 Task: Create a due date automation trigger when advanced on, on the wednesday before a card is due add checklist without checklist at 11:00 AM.
Action: Mouse moved to (1177, 85)
Screenshot: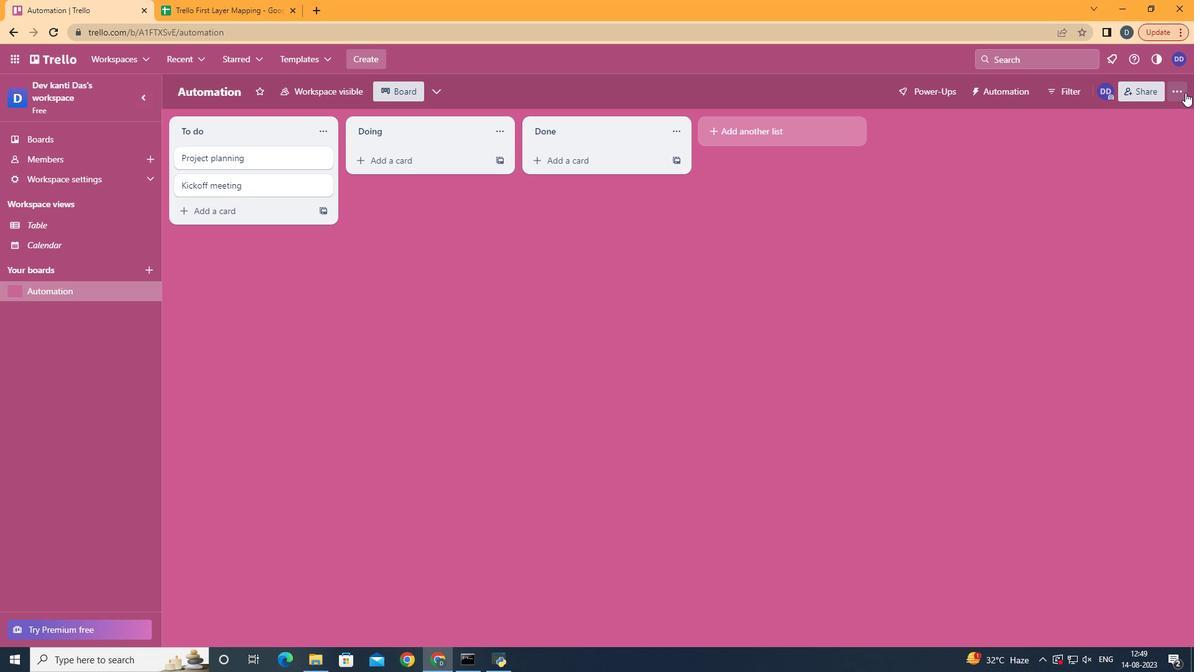 
Action: Mouse pressed left at (1177, 85)
Screenshot: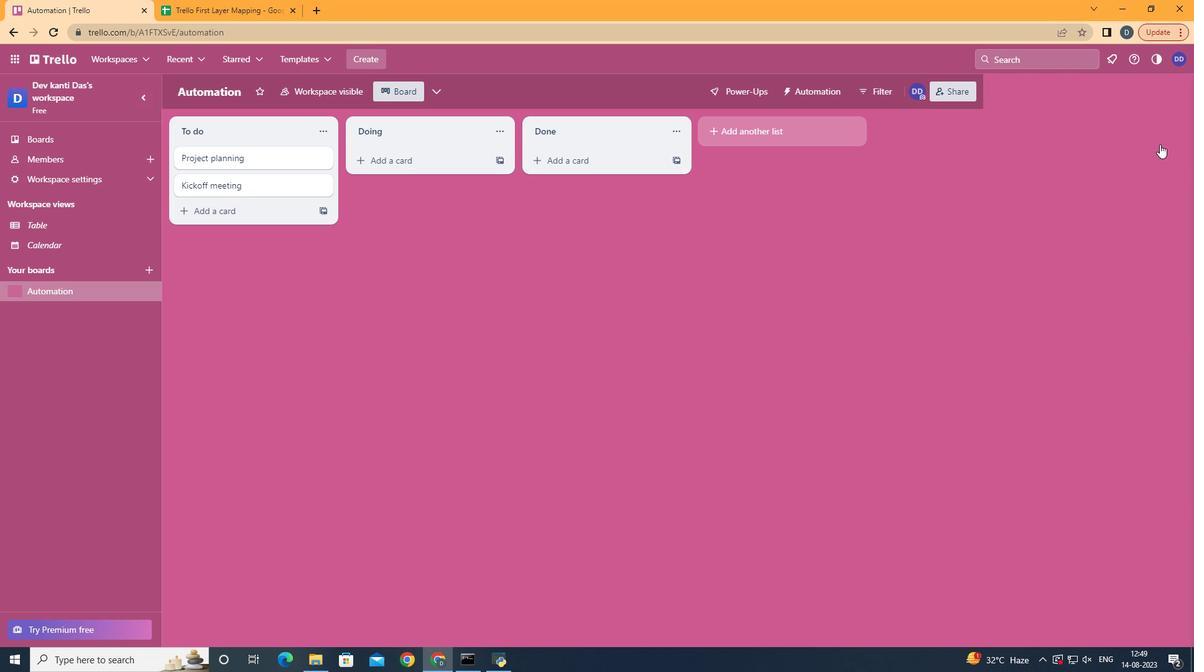 
Action: Mouse moved to (1057, 273)
Screenshot: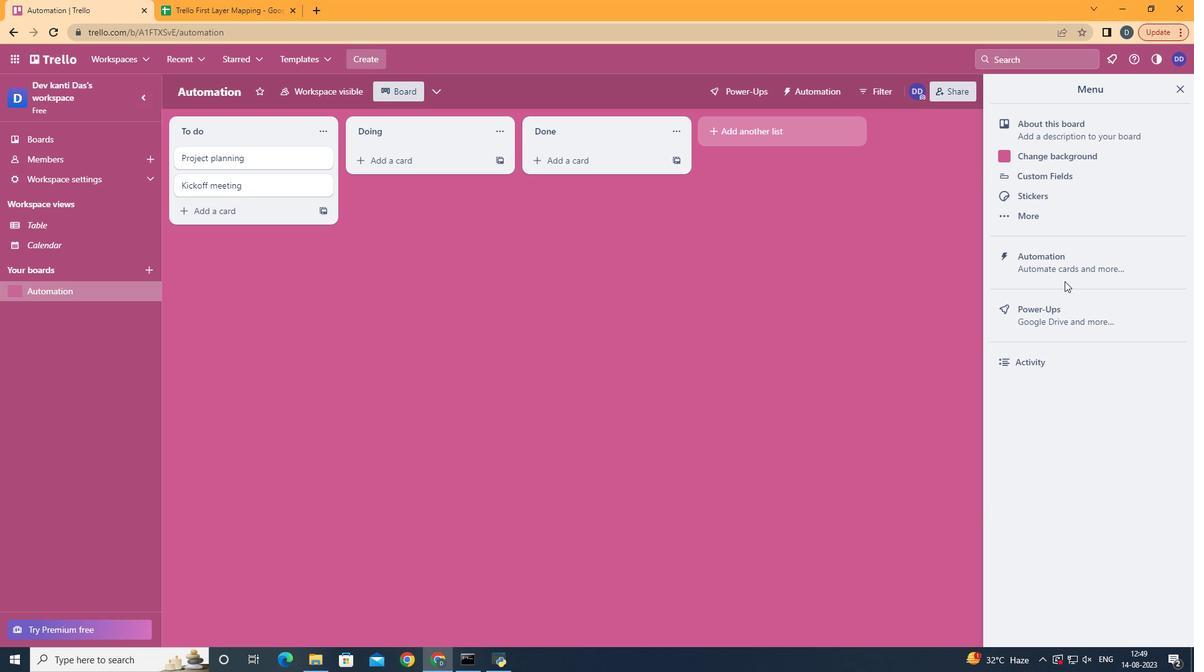 
Action: Mouse pressed left at (1057, 273)
Screenshot: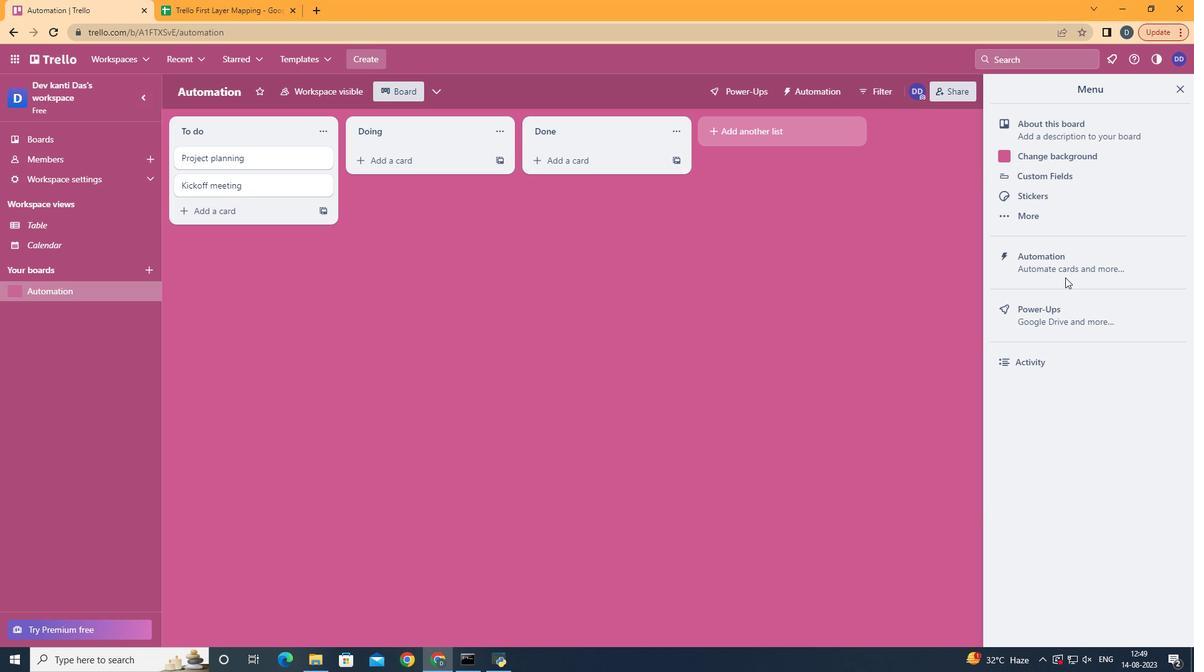 
Action: Mouse moved to (1065, 256)
Screenshot: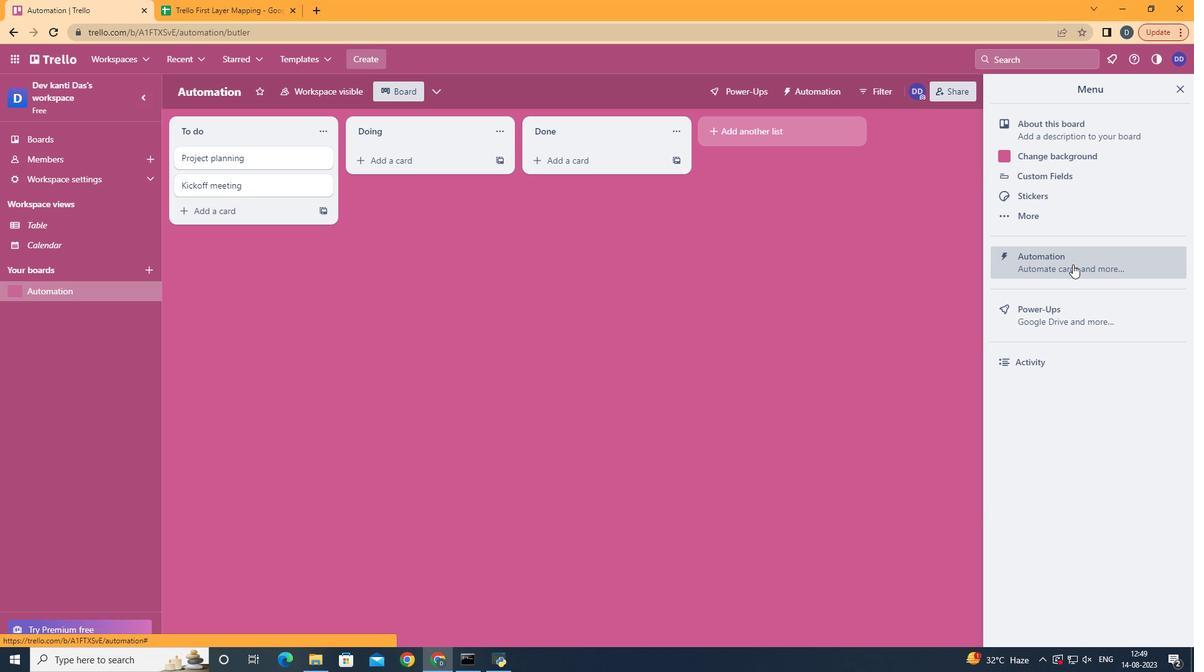 
Action: Mouse pressed left at (1065, 256)
Screenshot: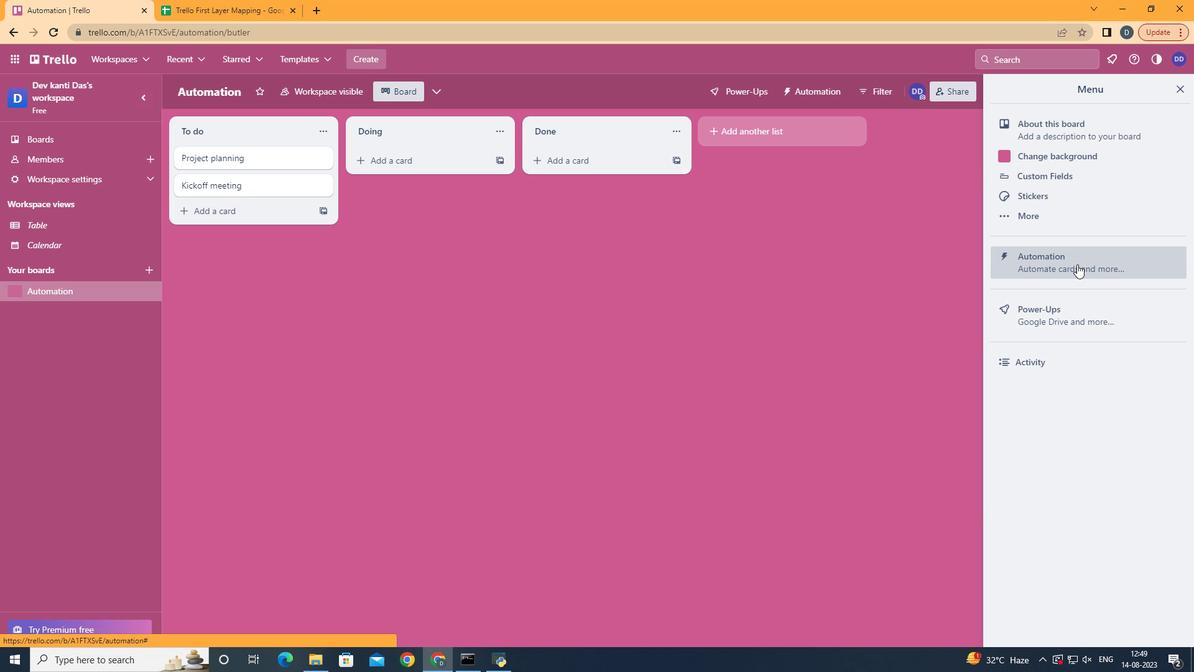 
Action: Mouse moved to (225, 251)
Screenshot: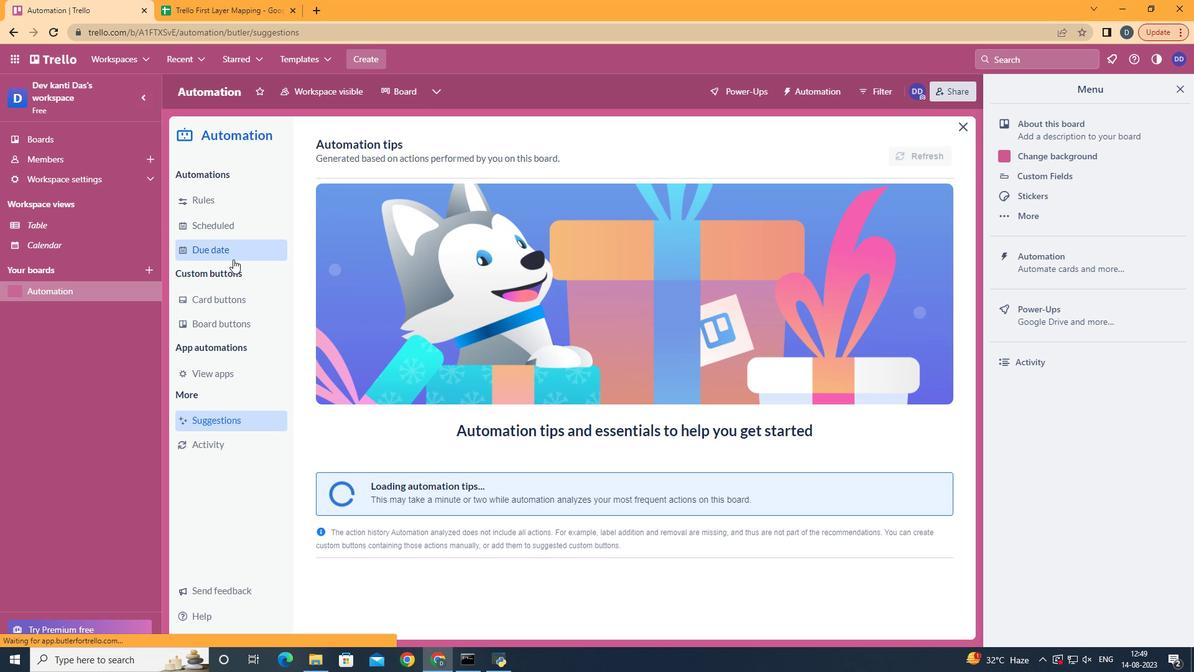 
Action: Mouse pressed left at (225, 251)
Screenshot: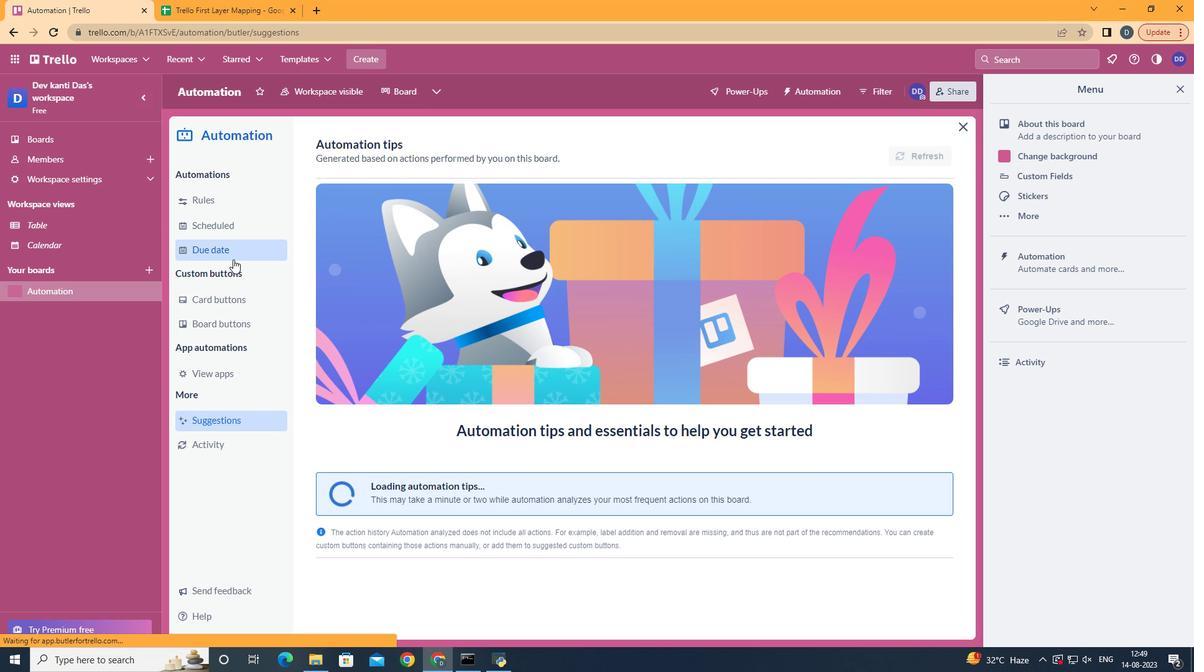 
Action: Mouse moved to (856, 143)
Screenshot: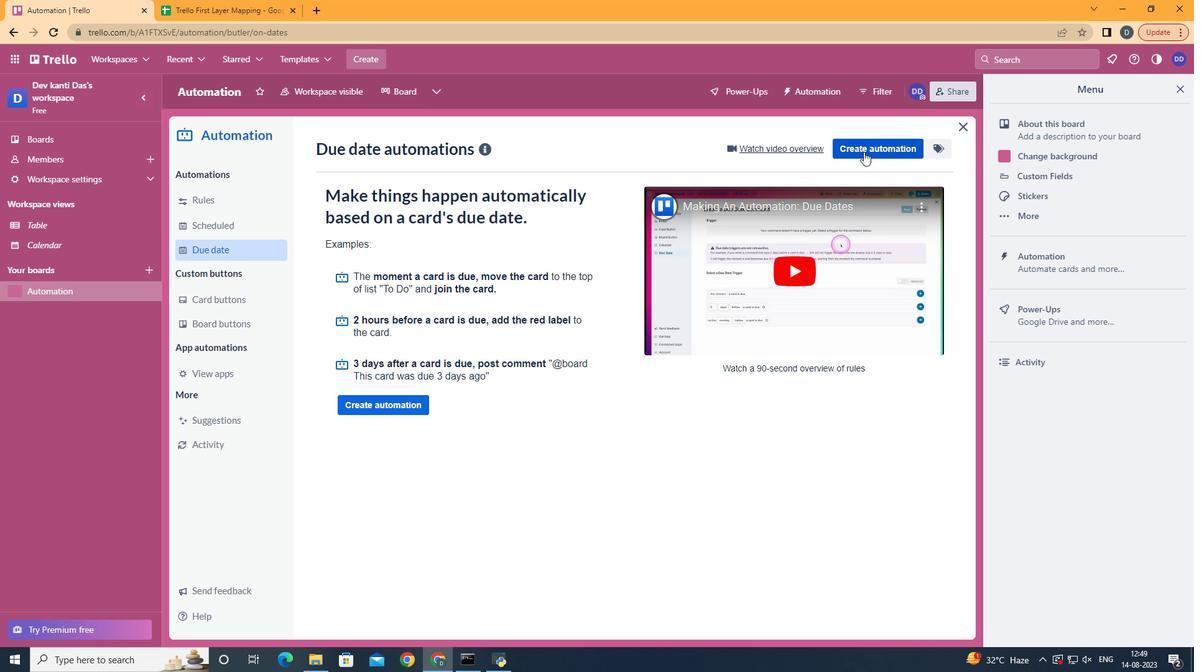 
Action: Mouse pressed left at (856, 143)
Screenshot: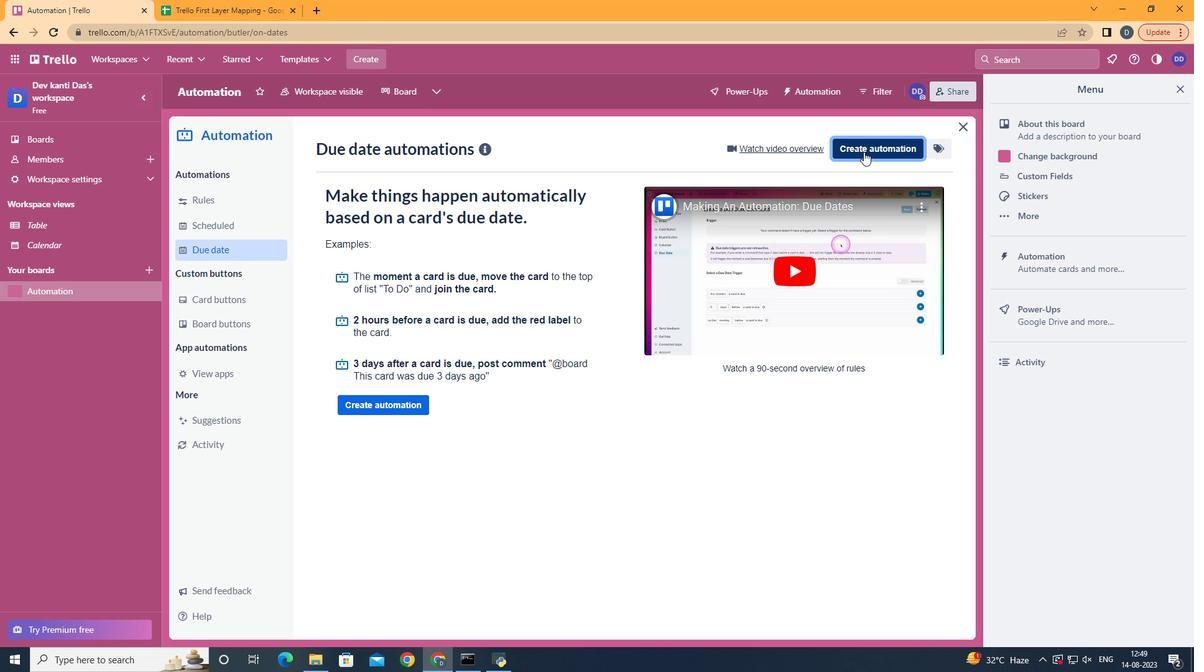 
Action: Mouse moved to (631, 263)
Screenshot: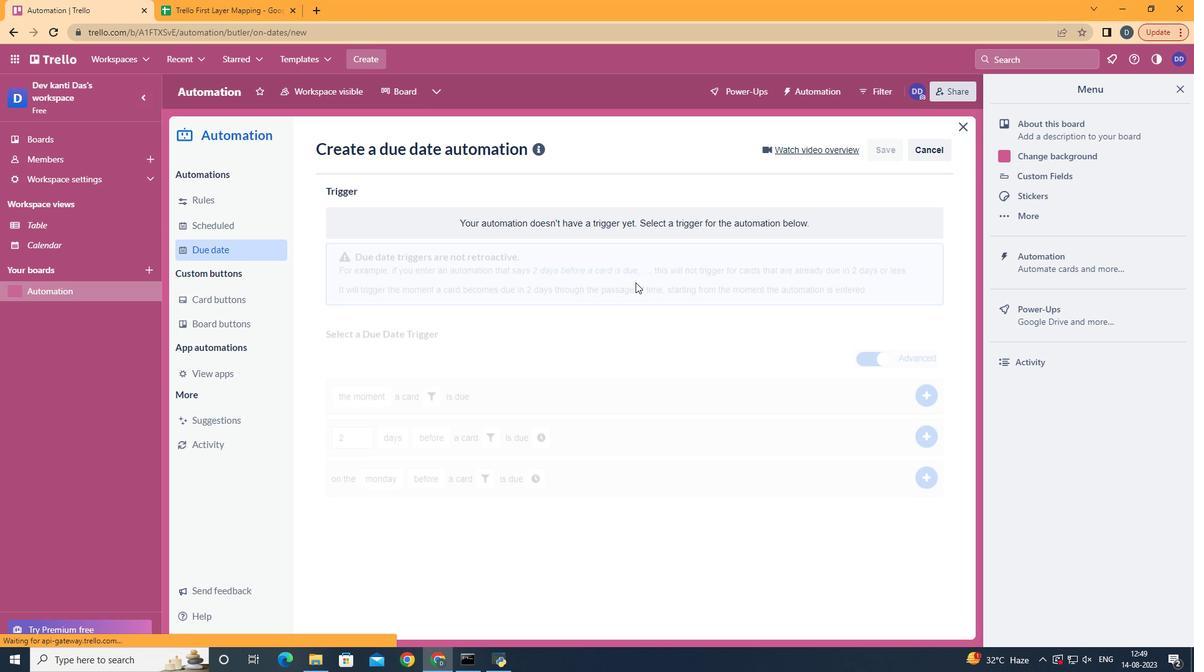 
Action: Mouse pressed left at (631, 263)
Screenshot: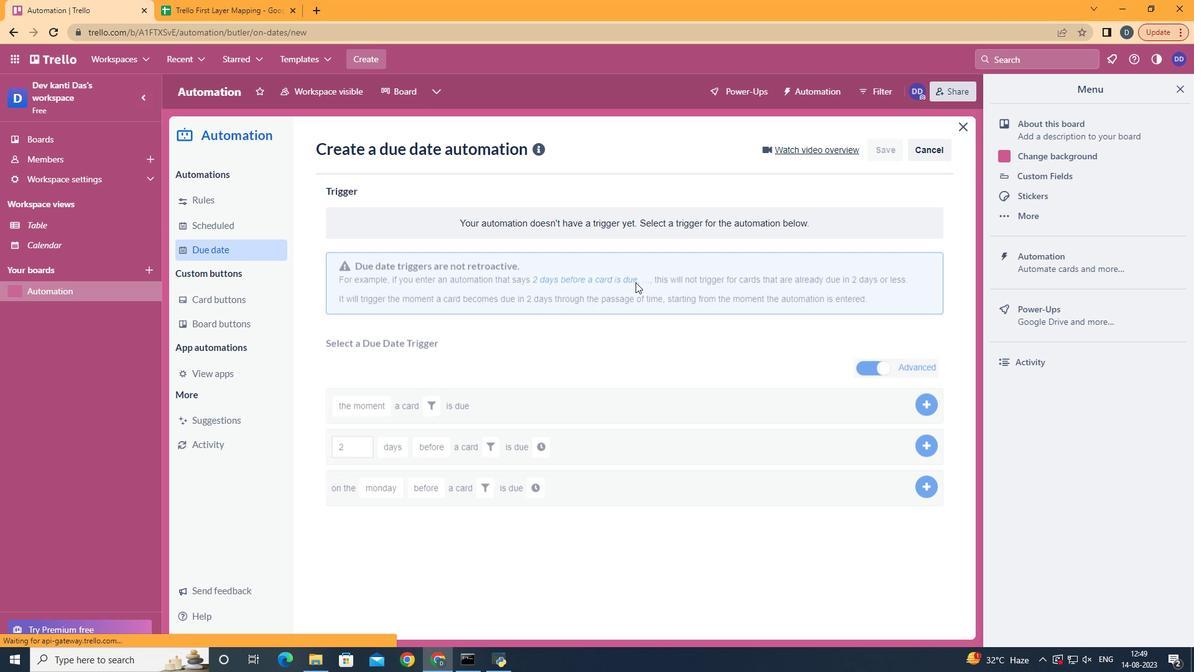 
Action: Mouse moved to (400, 369)
Screenshot: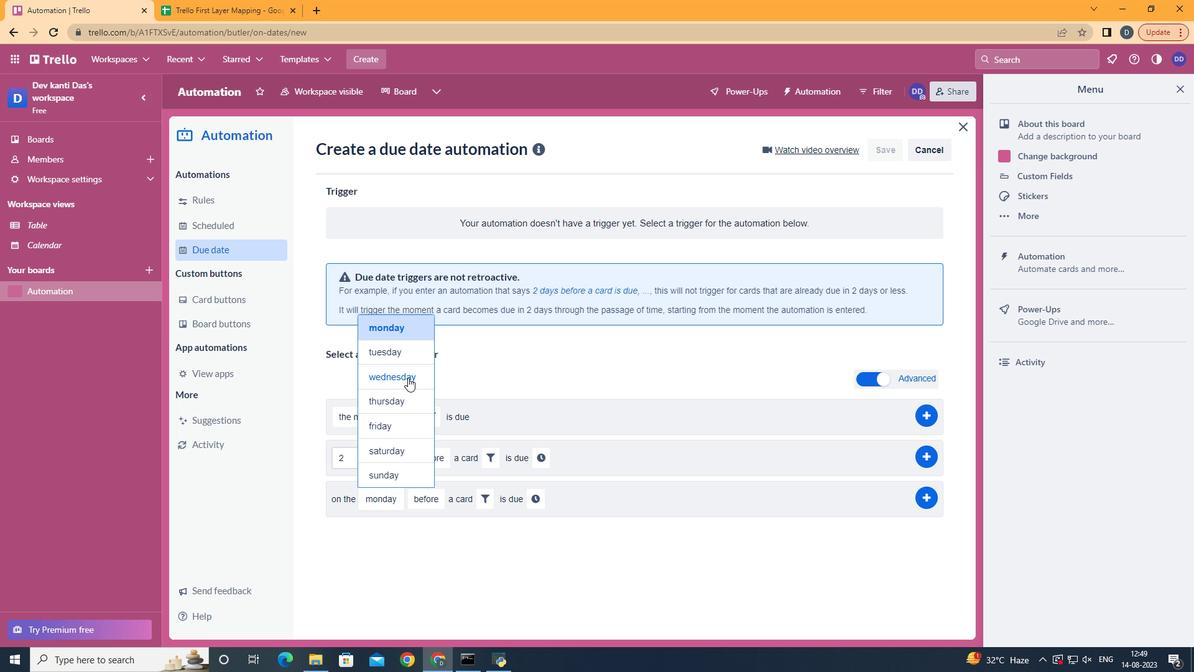 
Action: Mouse pressed left at (400, 369)
Screenshot: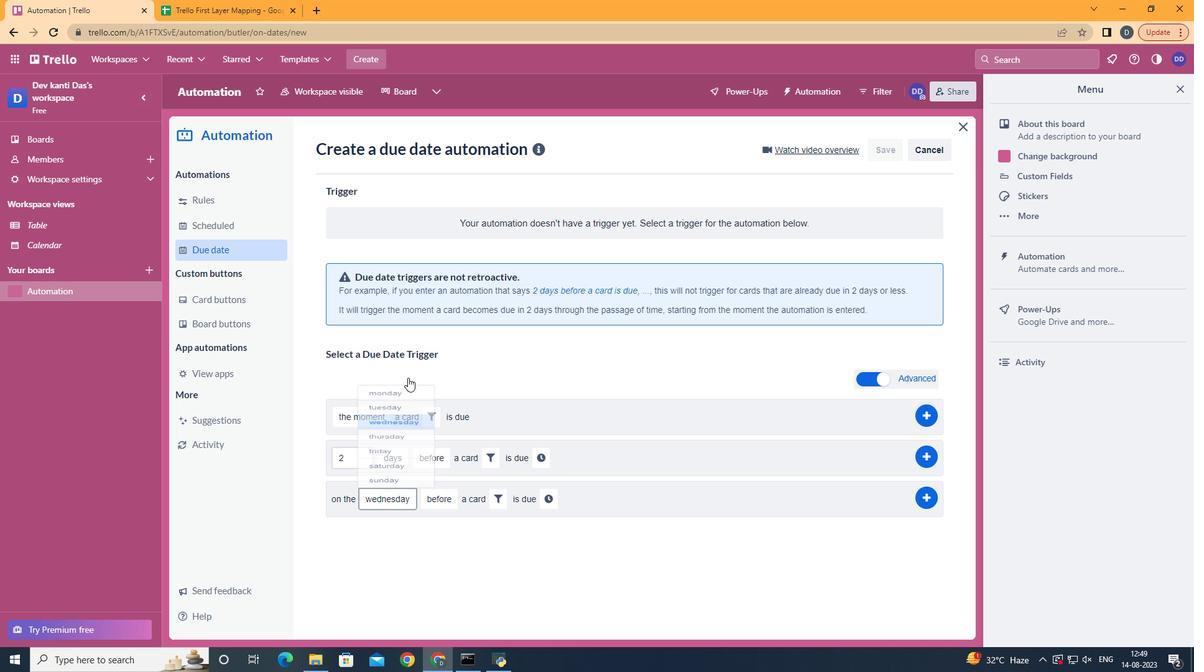 
Action: Mouse moved to (500, 492)
Screenshot: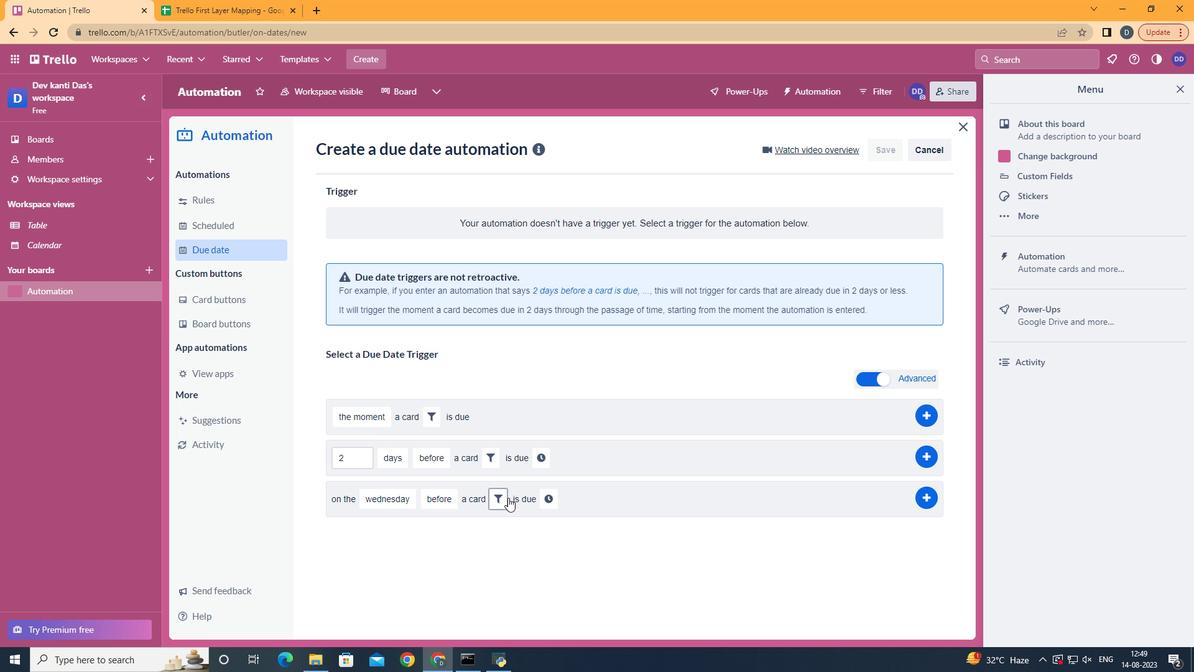 
Action: Mouse pressed left at (500, 492)
Screenshot: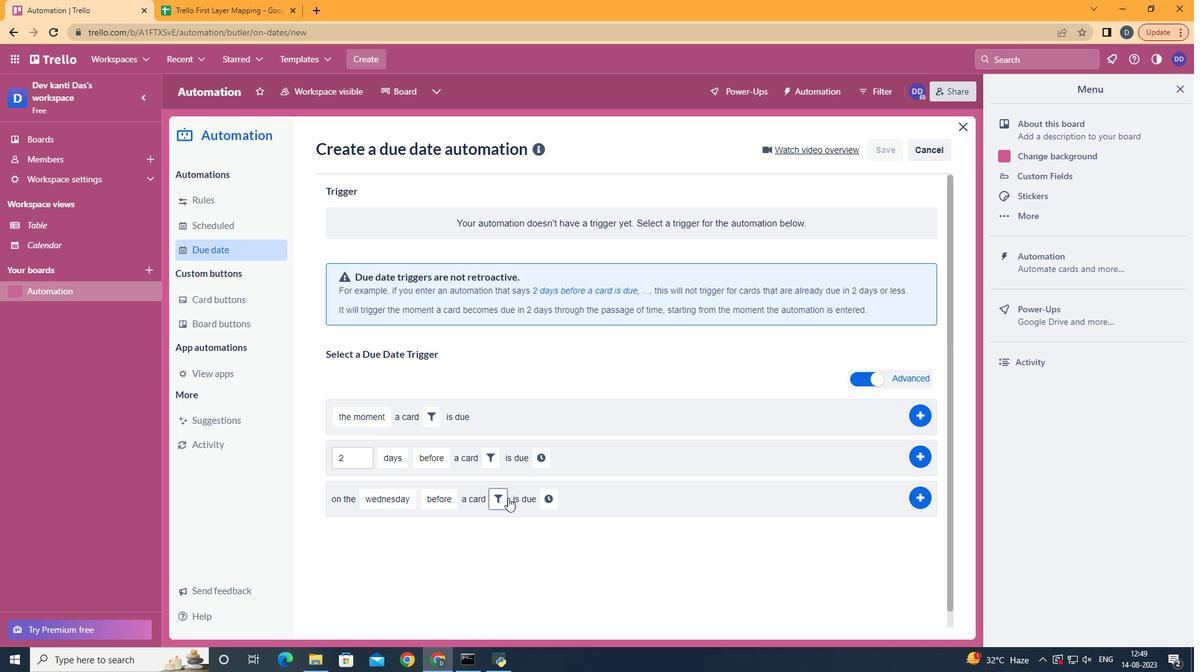 
Action: Mouse moved to (606, 528)
Screenshot: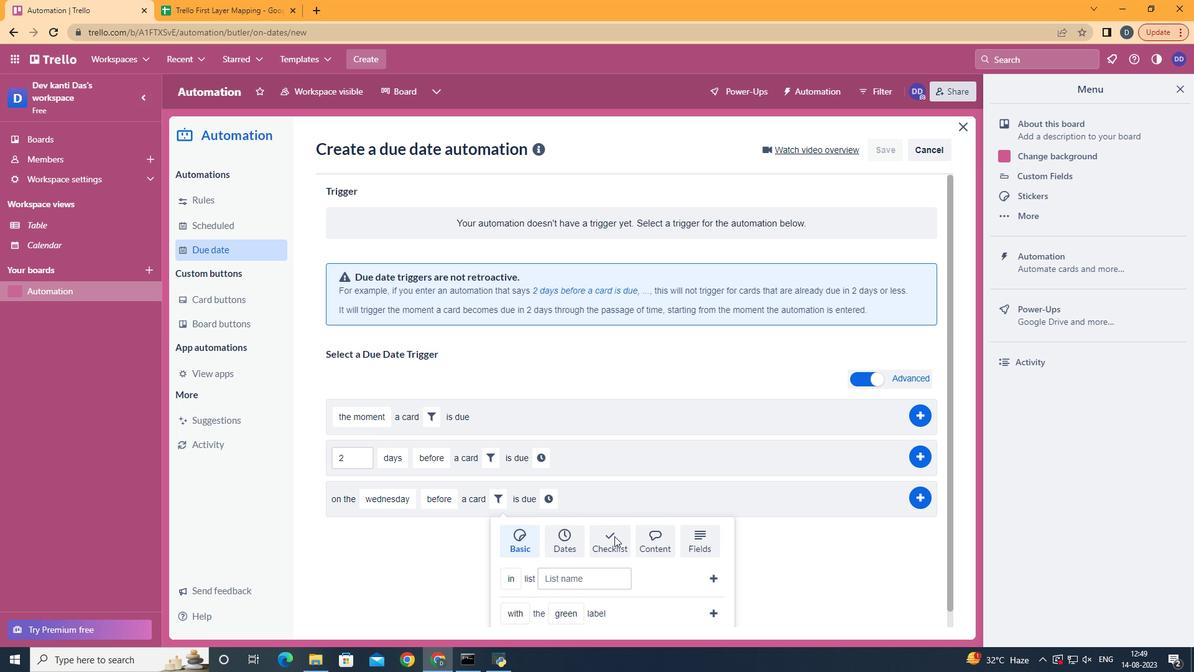 
Action: Mouse pressed left at (606, 528)
Screenshot: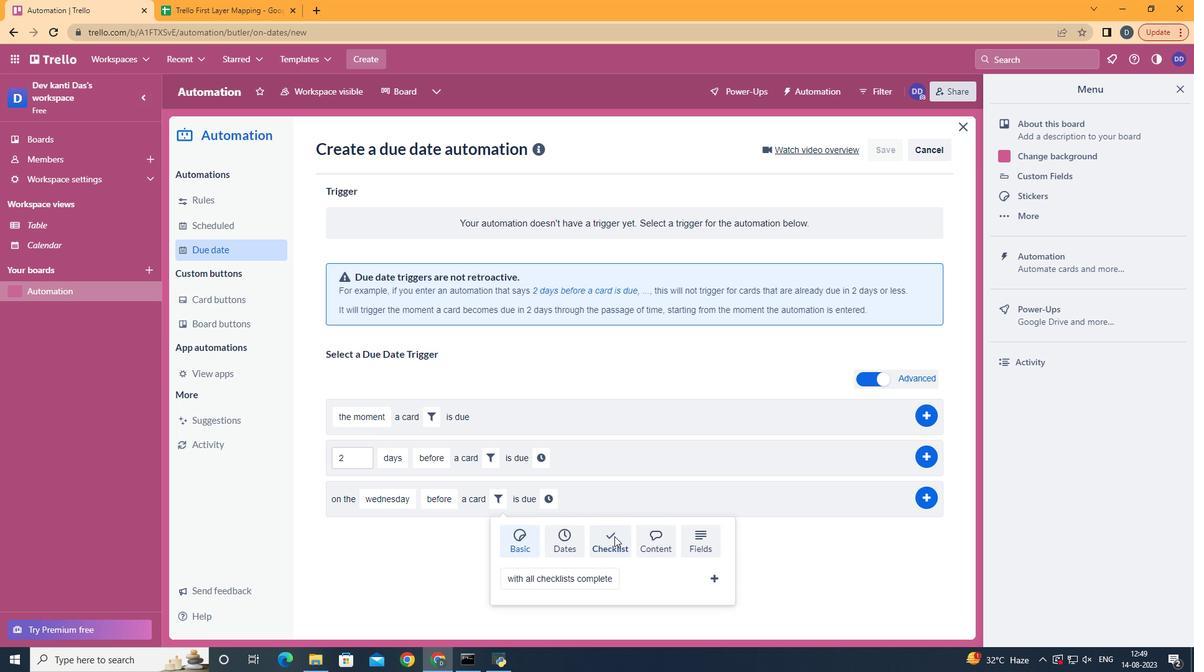 
Action: Mouse moved to (563, 544)
Screenshot: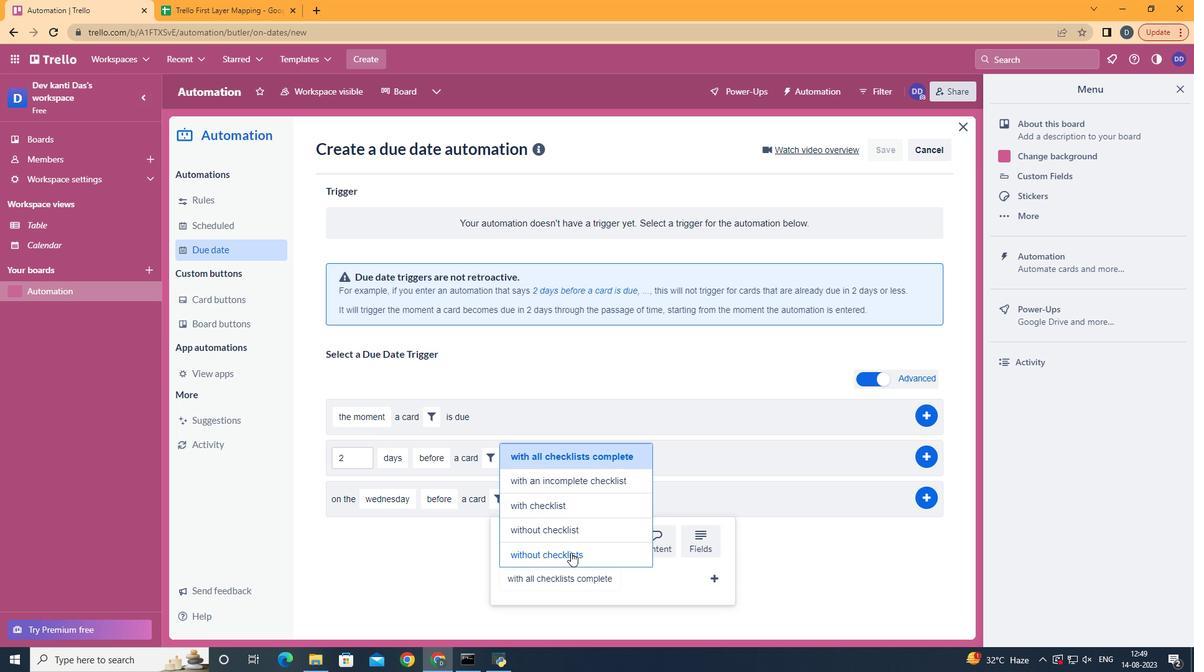 
Action: Mouse pressed left at (563, 544)
Screenshot: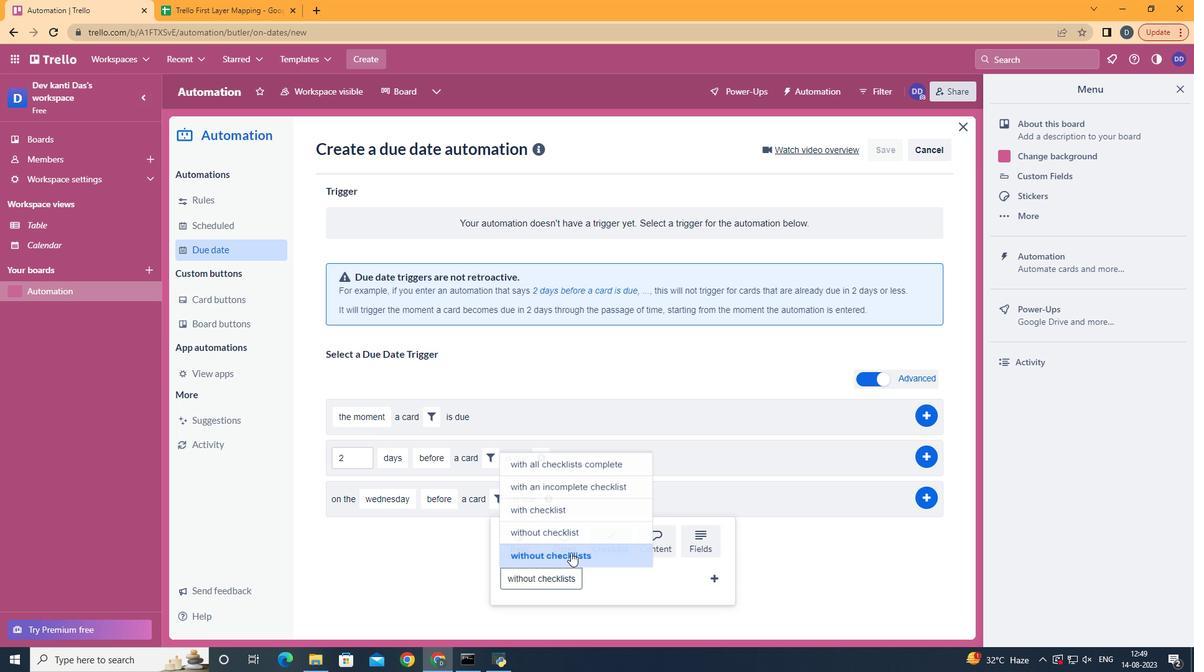 
Action: Mouse moved to (703, 564)
Screenshot: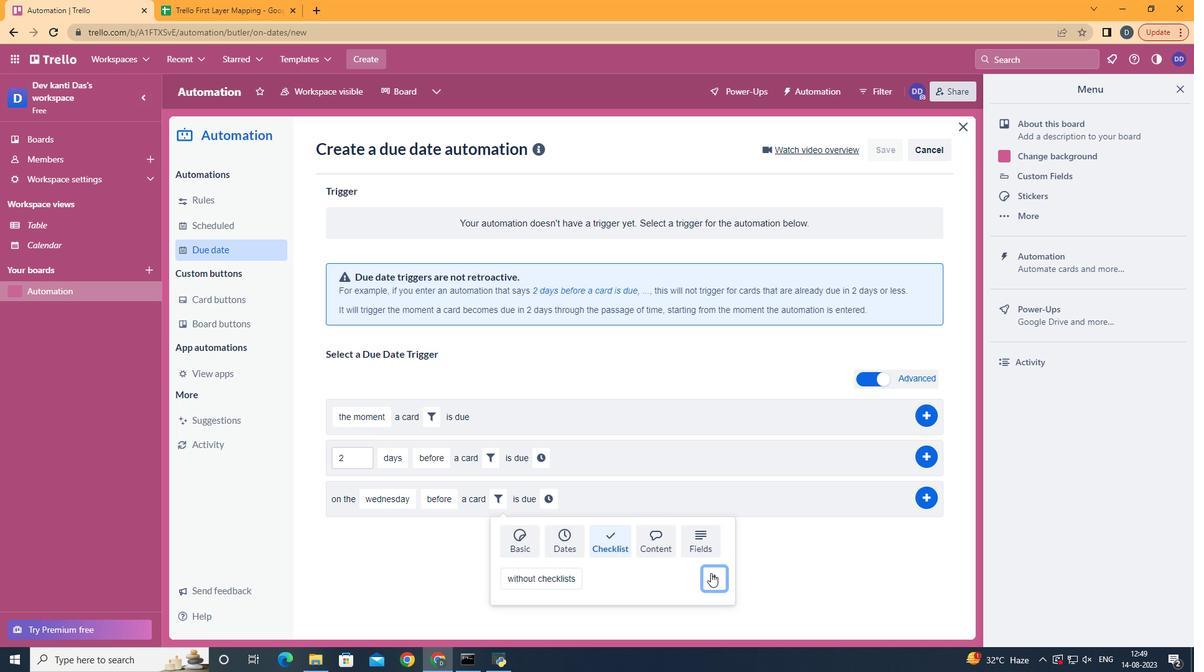 
Action: Mouse pressed left at (703, 564)
Screenshot: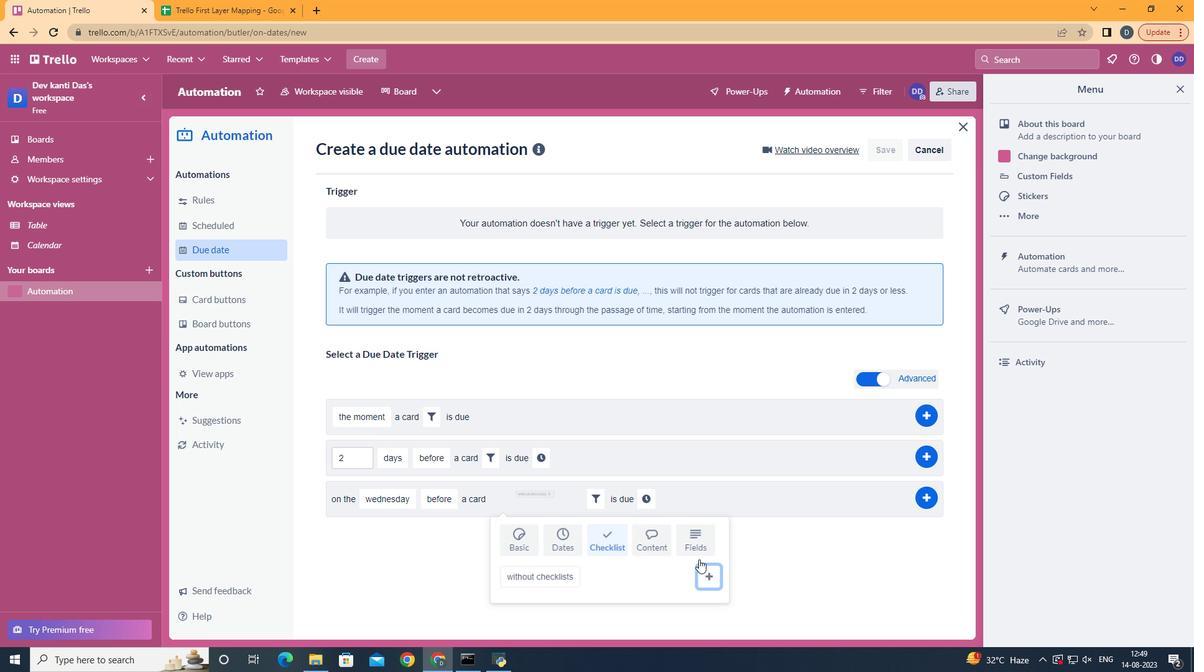 
Action: Mouse moved to (635, 494)
Screenshot: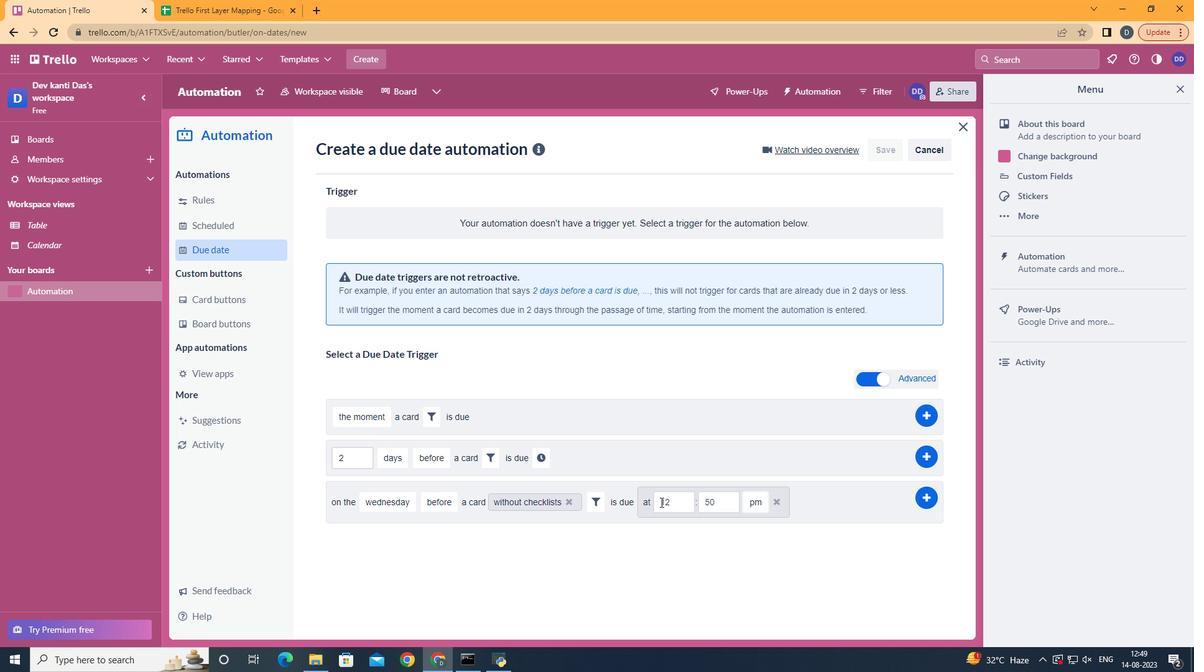 
Action: Mouse pressed left at (635, 494)
Screenshot: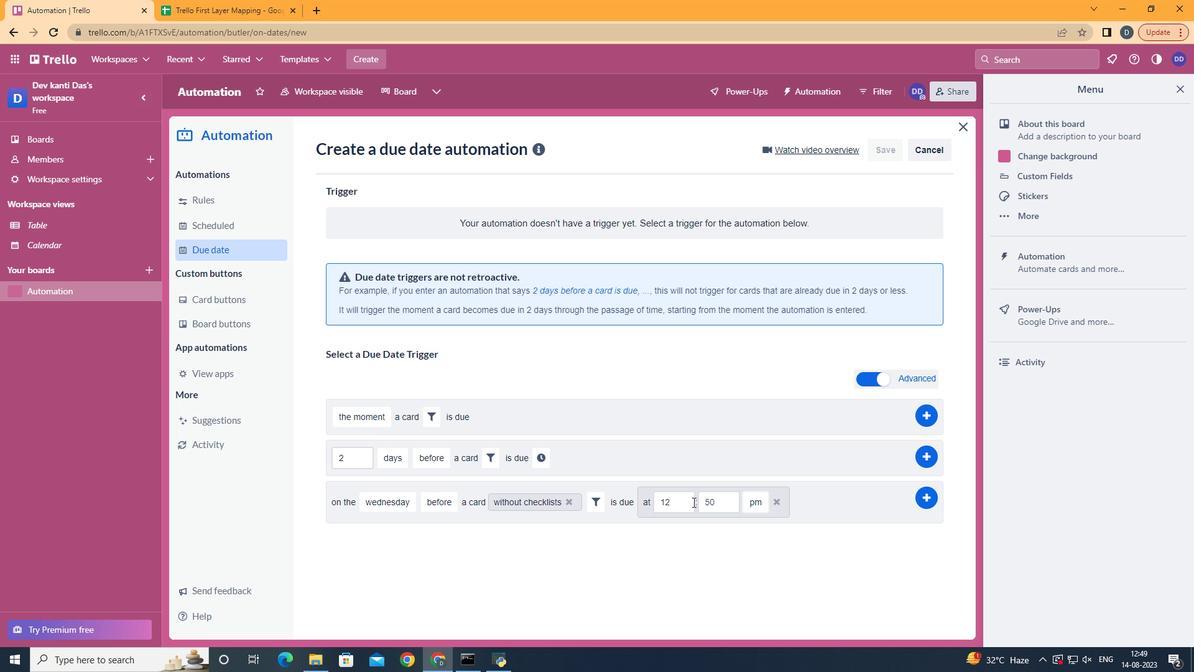 
Action: Mouse moved to (673, 491)
Screenshot: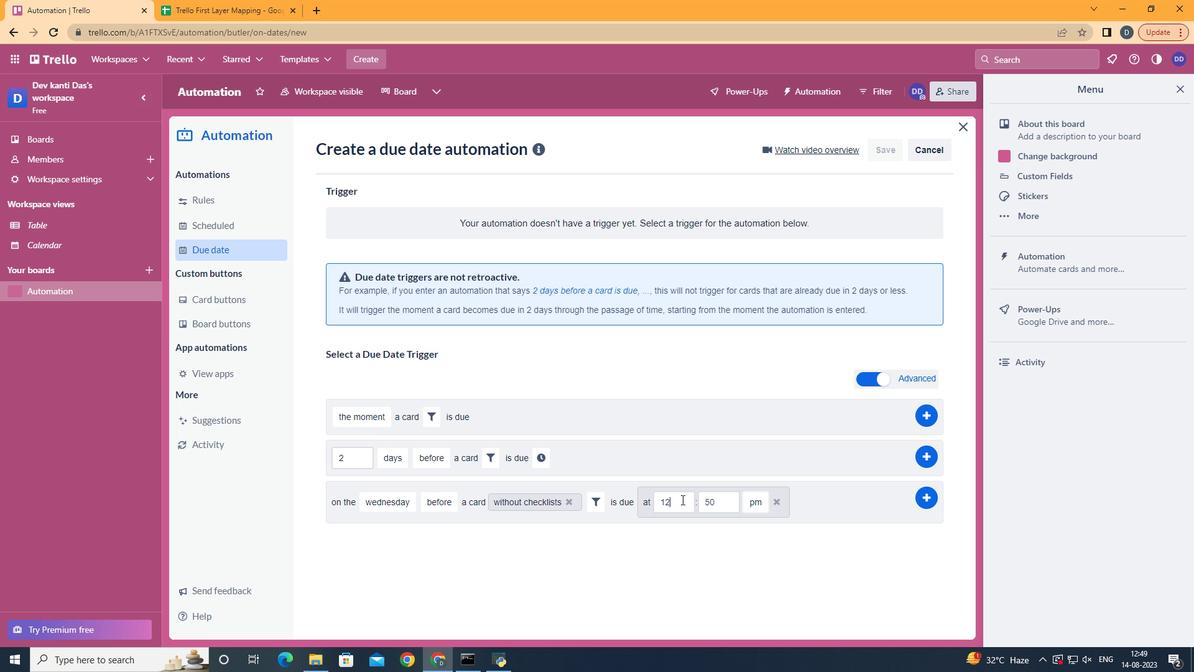 
Action: Mouse pressed left at (673, 491)
Screenshot: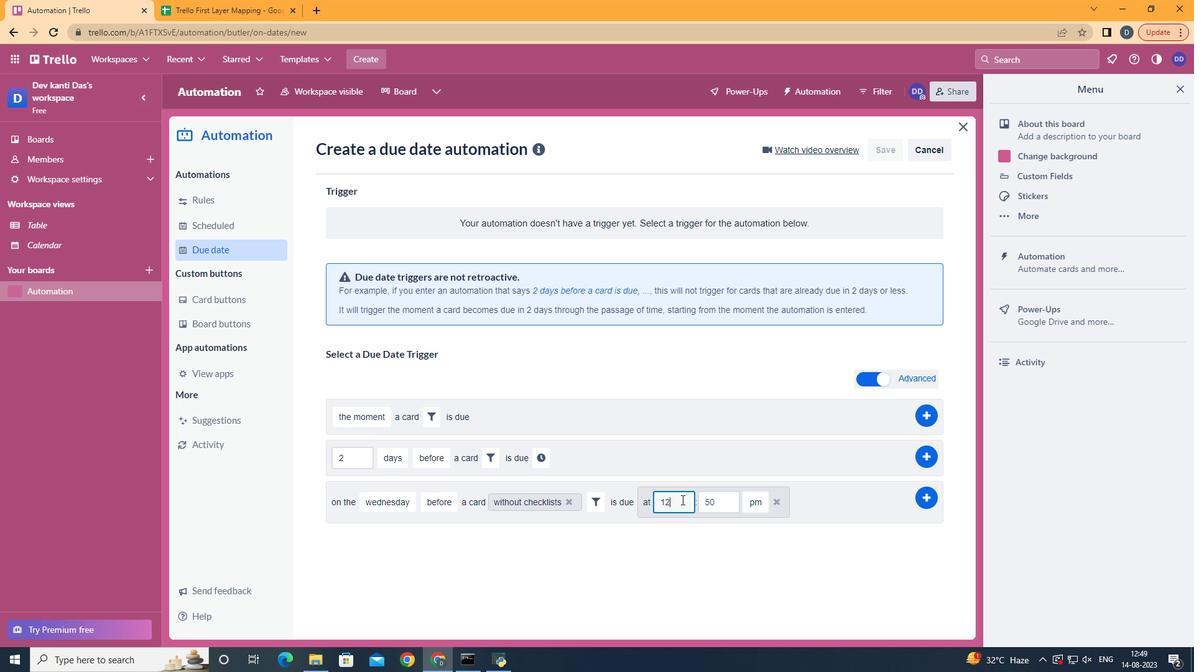 
Action: Key pressed <Key.backspace>1
Screenshot: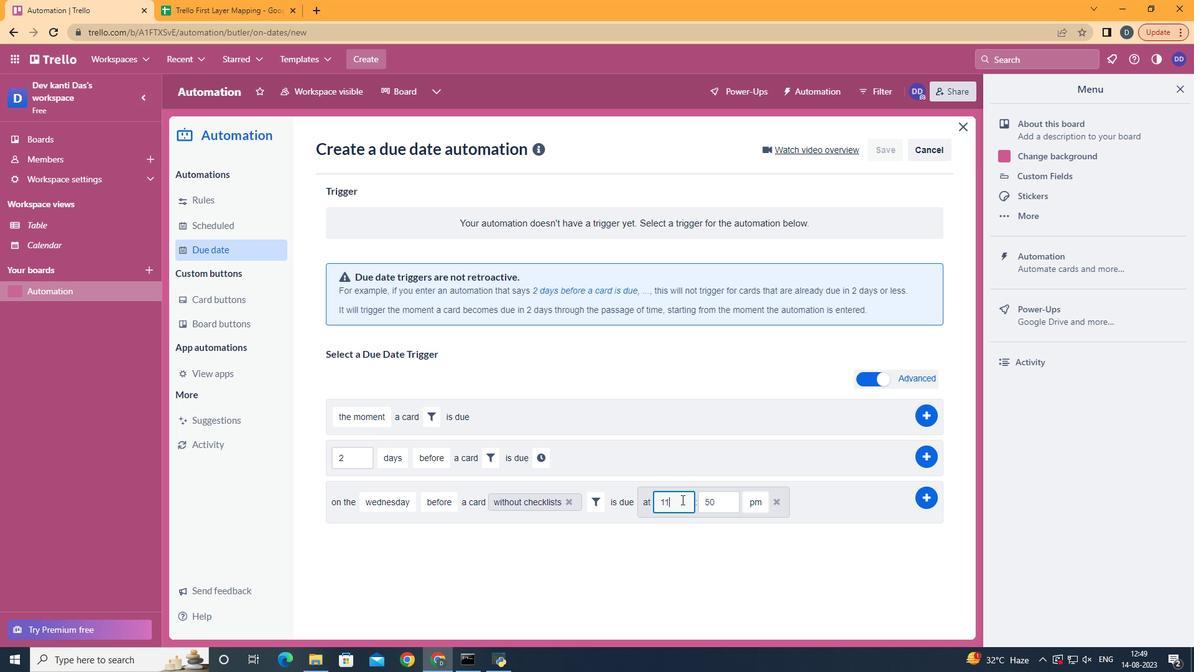 
Action: Mouse moved to (708, 490)
Screenshot: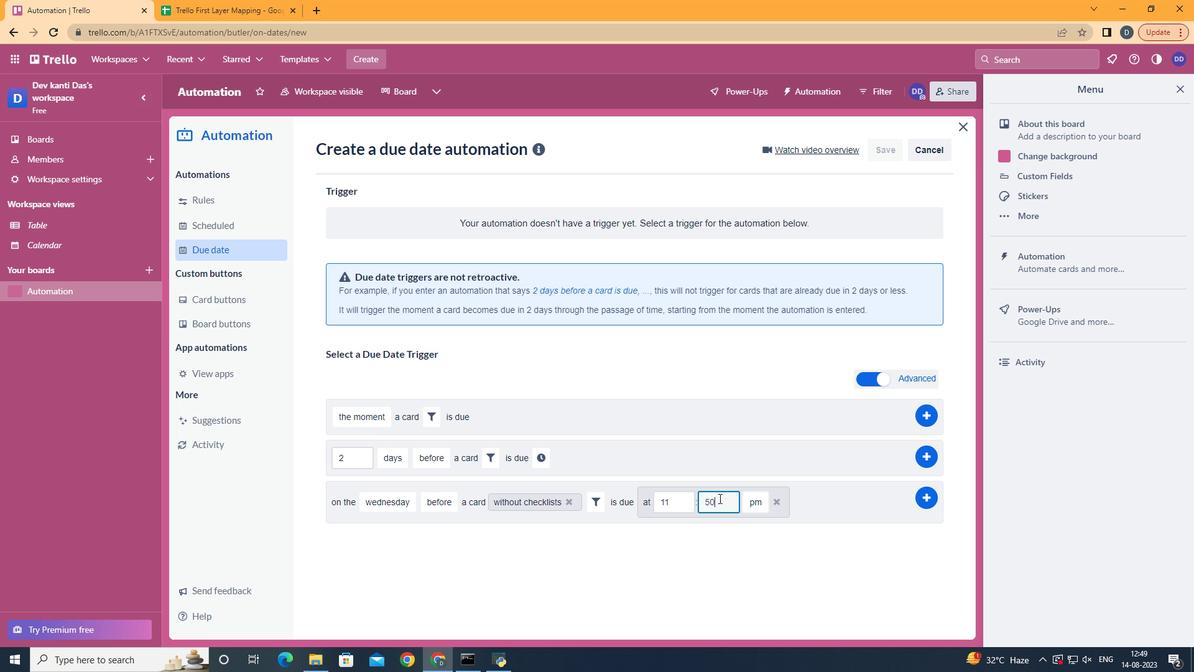 
Action: Mouse pressed left at (708, 490)
Screenshot: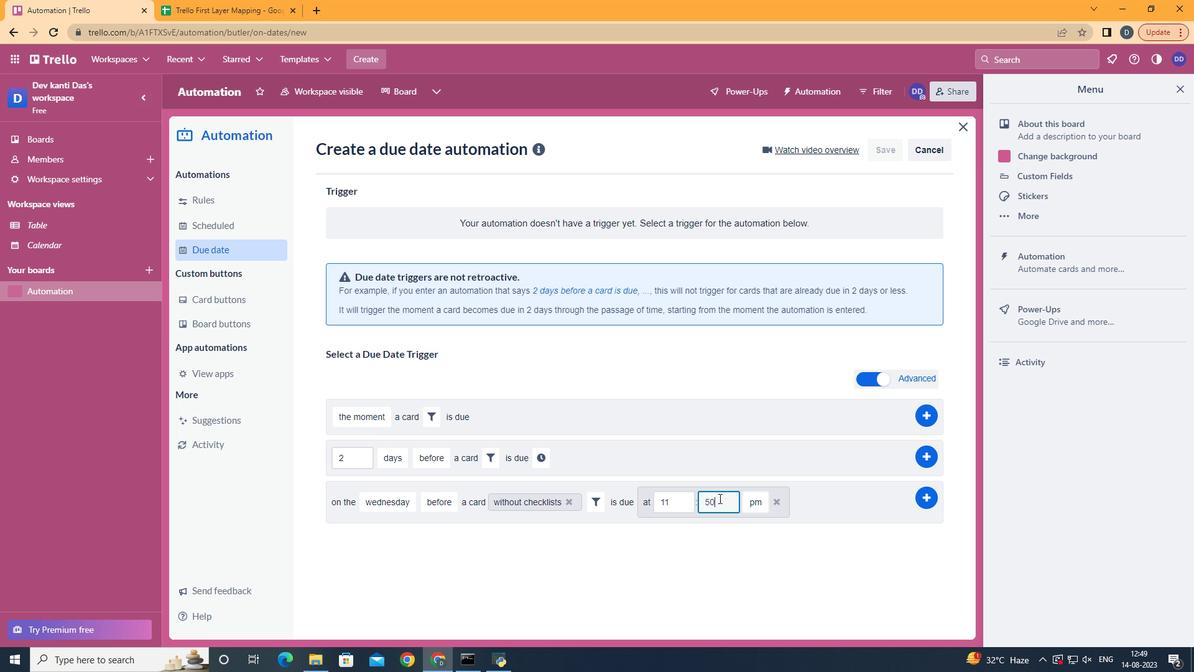 
Action: Mouse moved to (711, 490)
Screenshot: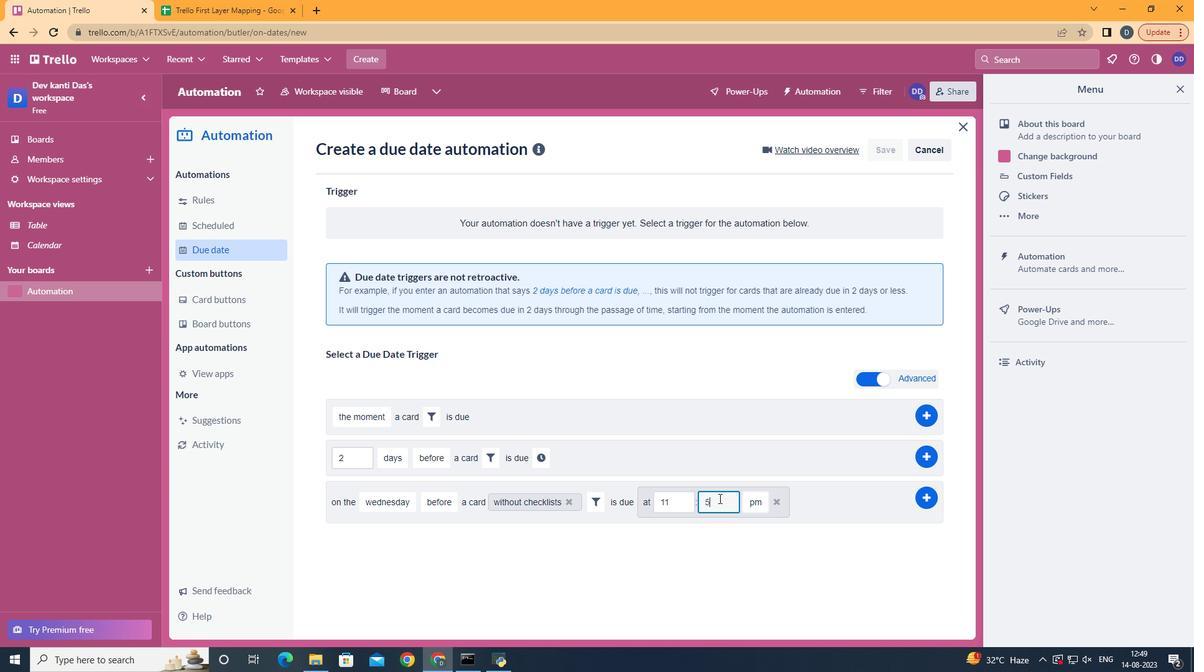 
Action: Key pressed <Key.backspace><Key.backspace><Key.backspace>00<Key.backspace><Key.backspace>00
Screenshot: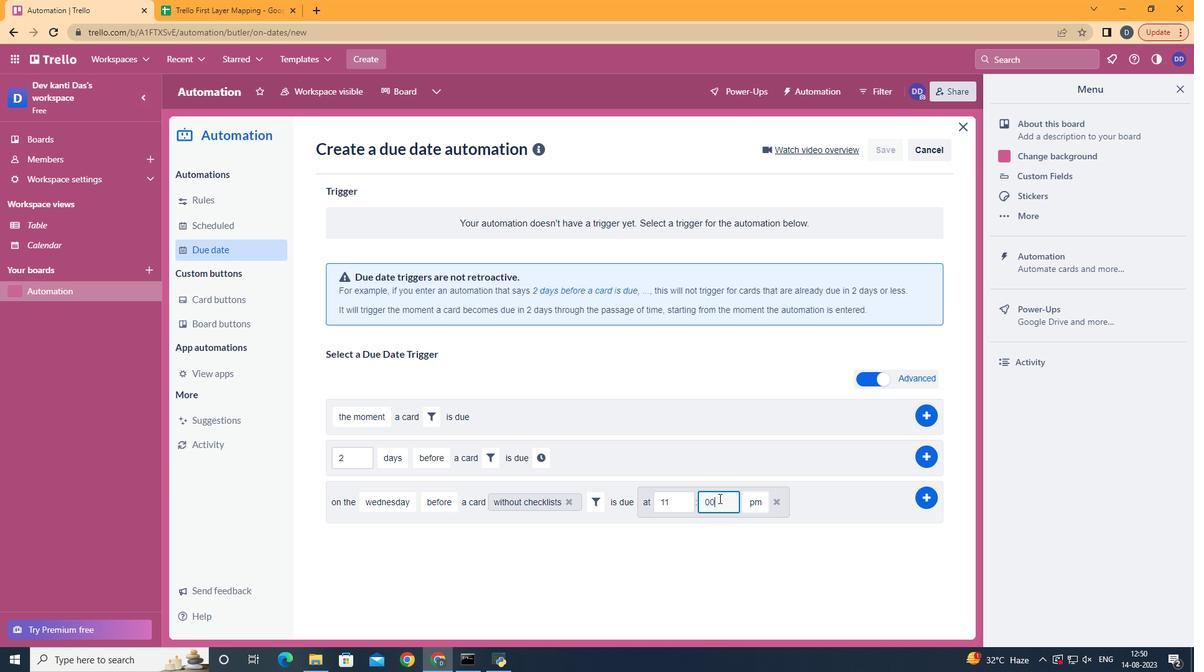 
Action: Mouse moved to (744, 508)
Screenshot: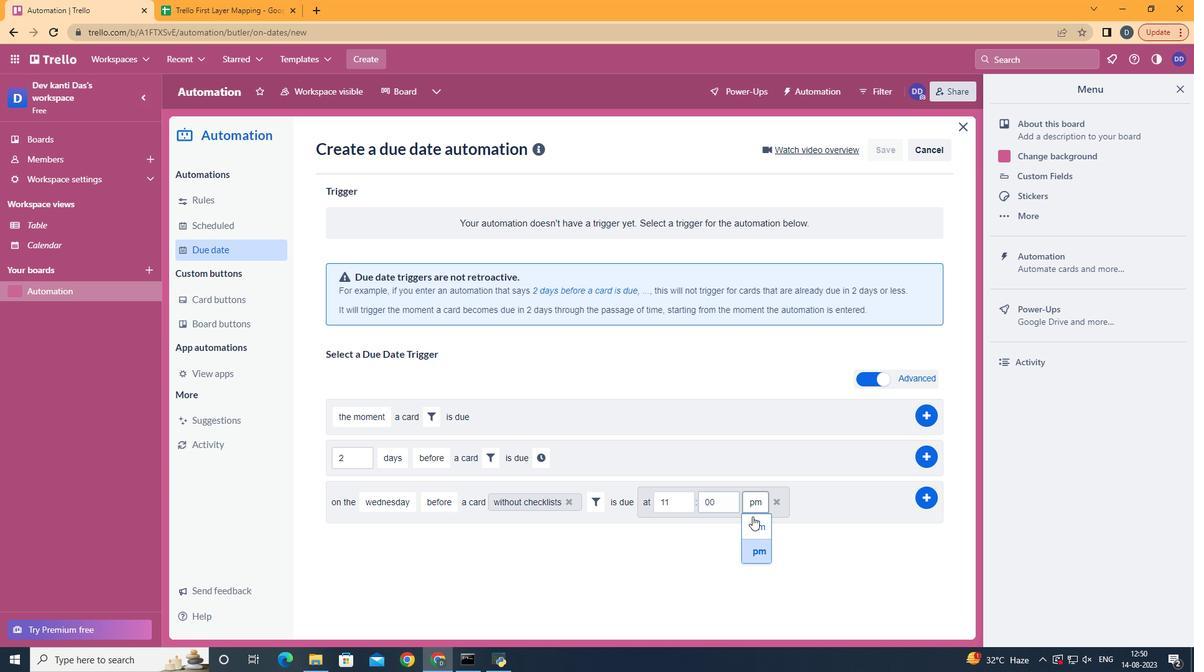 
Action: Mouse pressed left at (744, 508)
Screenshot: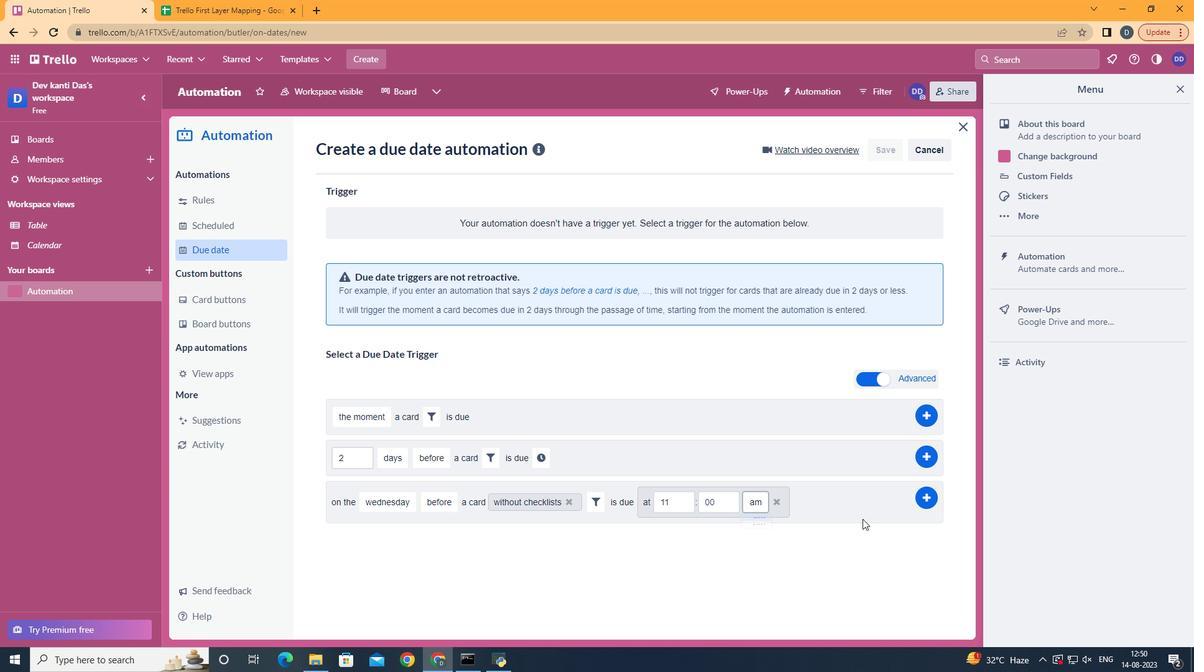 
Action: Mouse moved to (922, 491)
Screenshot: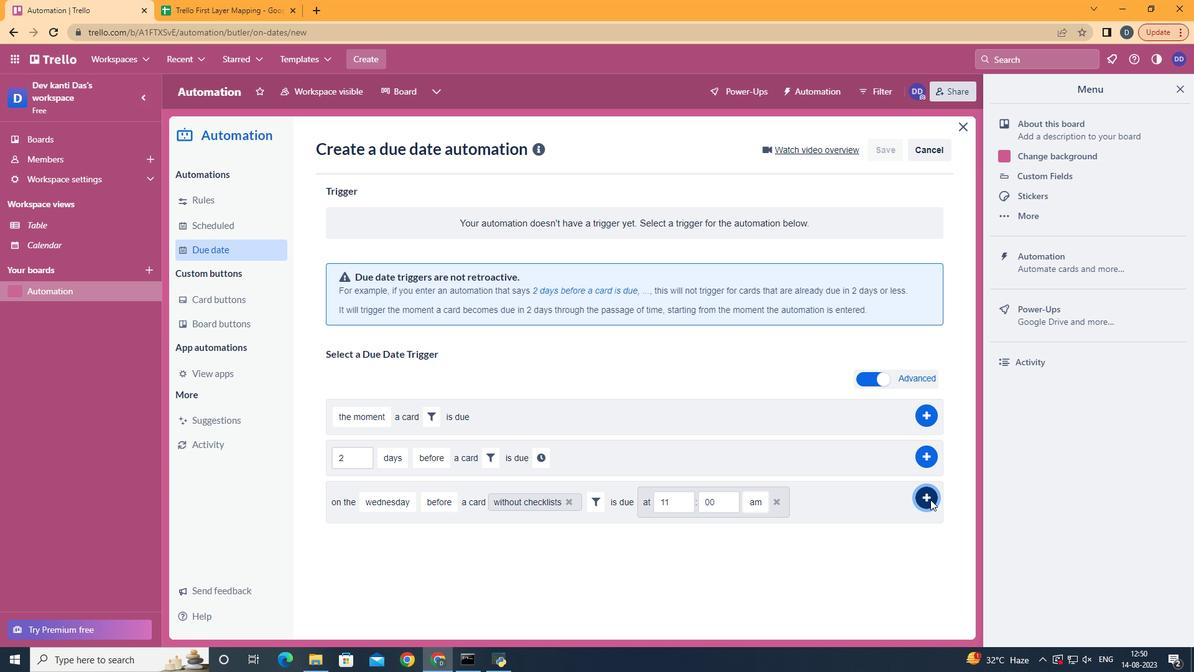 
Action: Mouse pressed left at (922, 491)
Screenshot: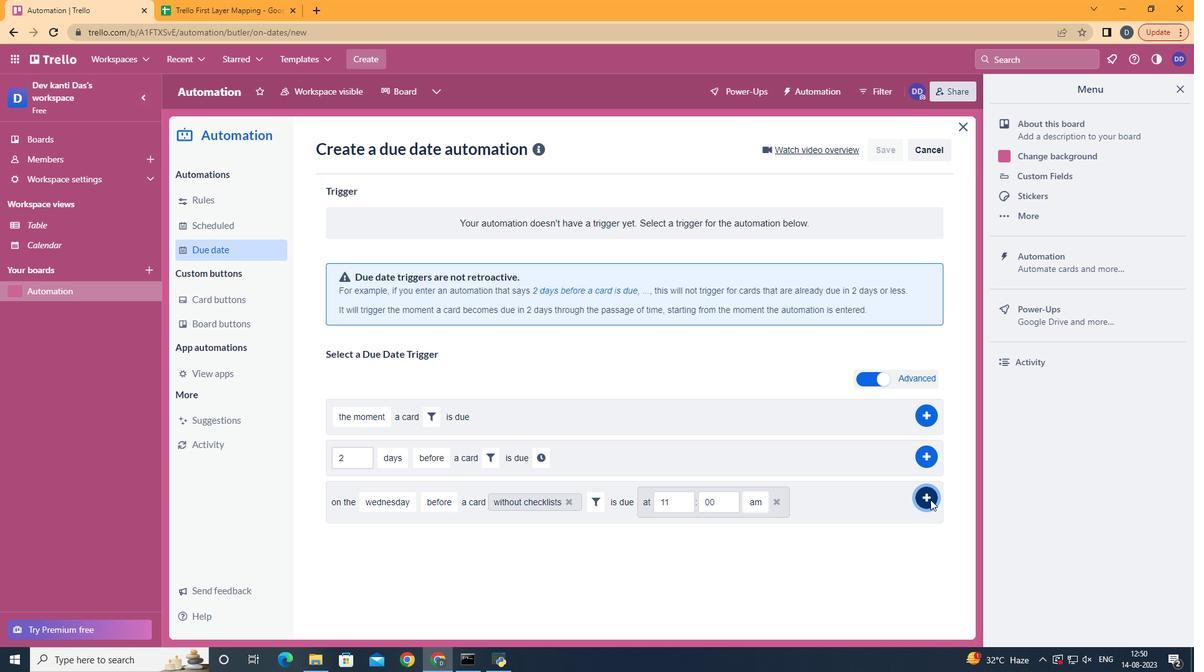 
Action: Mouse moved to (915, 484)
Screenshot: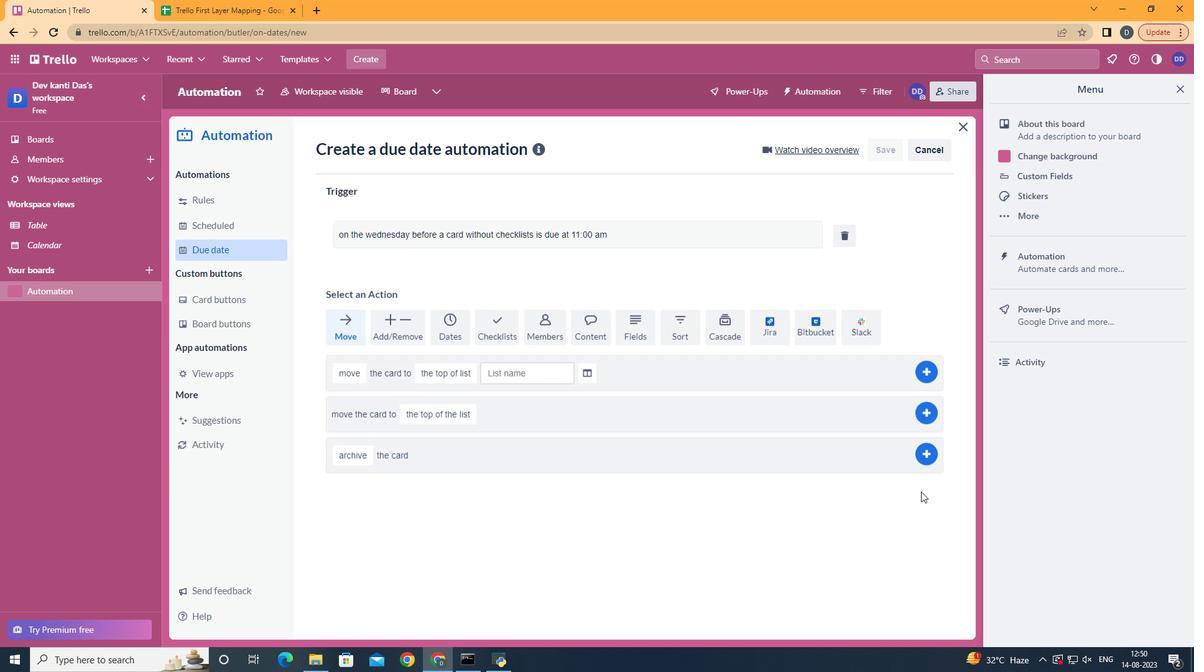 
